 Task: Create a task  Create a new online platform for online art sales , assign it to team member softage.4@softage.net in the project ArchBridge and update the status of the task to  On Track  , set the priority of the task to Low
Action: Mouse moved to (86, 62)
Screenshot: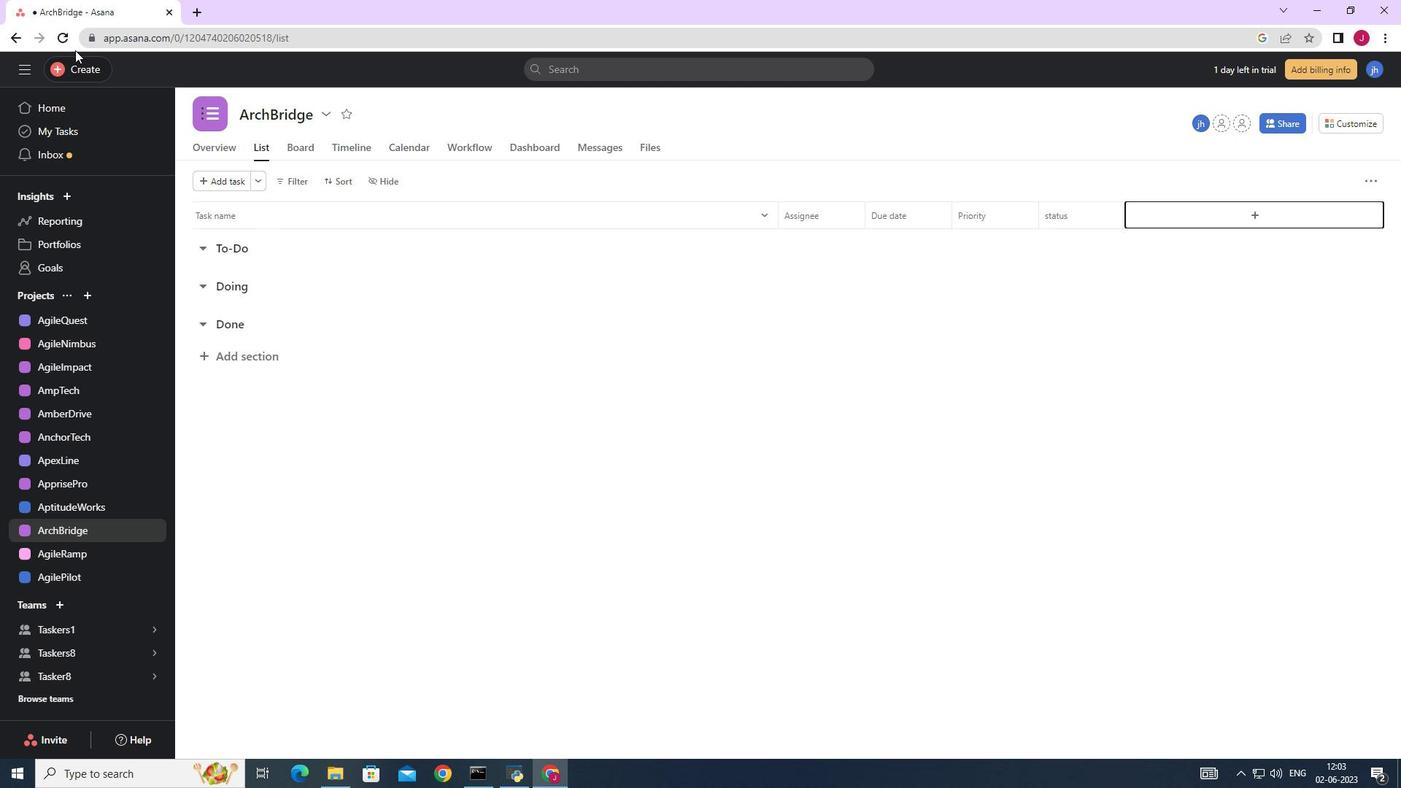 
Action: Mouse pressed left at (86, 62)
Screenshot: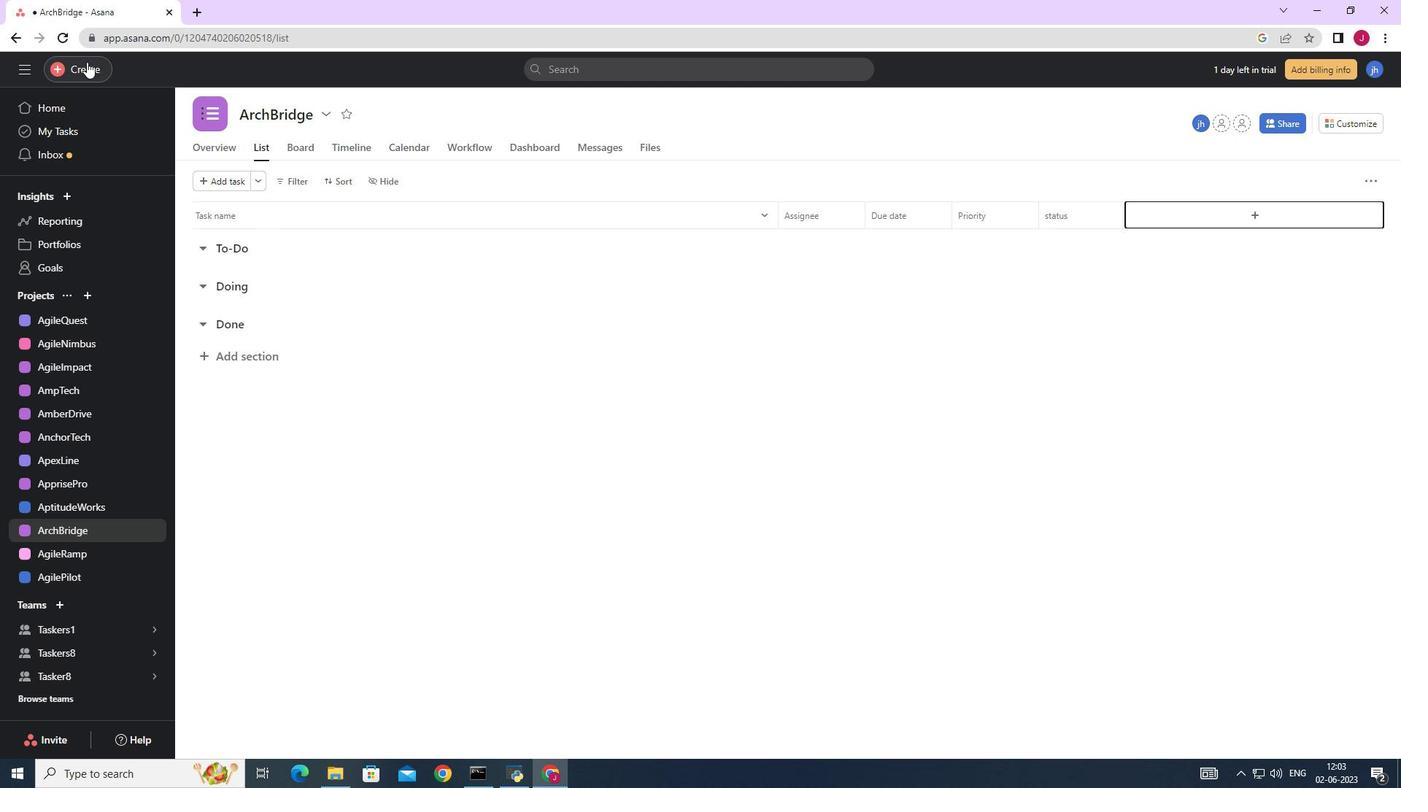 
Action: Mouse moved to (174, 74)
Screenshot: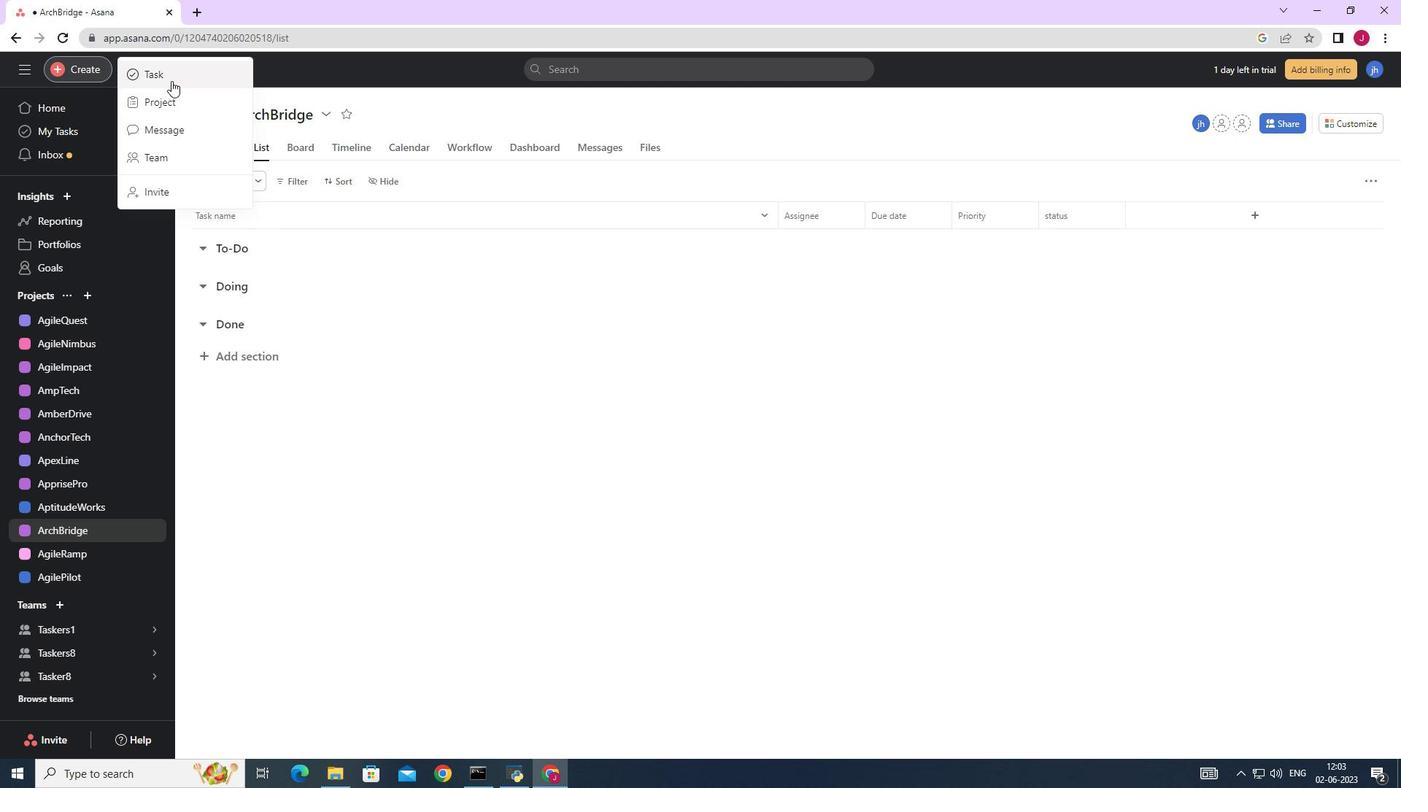 
Action: Mouse pressed left at (174, 74)
Screenshot: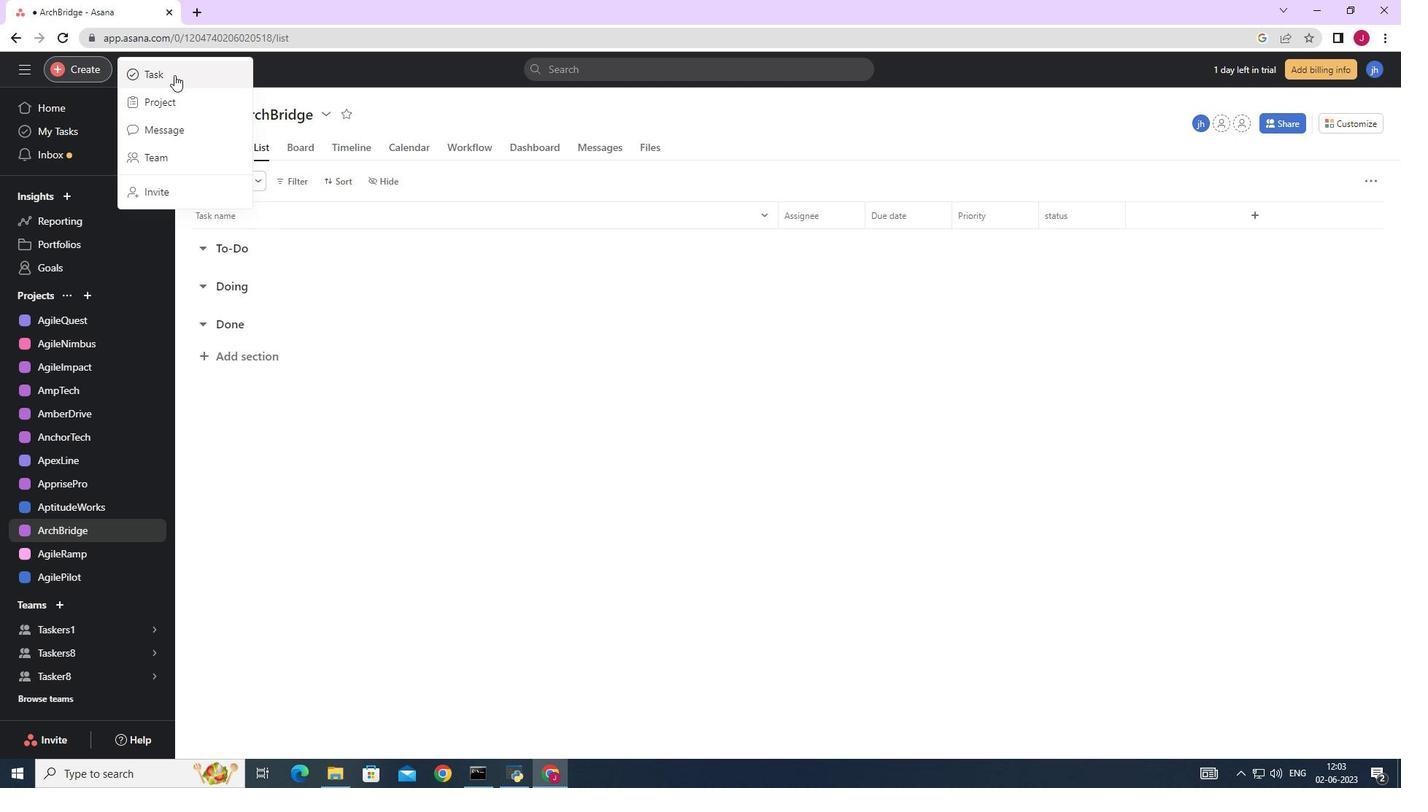 
Action: Mouse moved to (1135, 480)
Screenshot: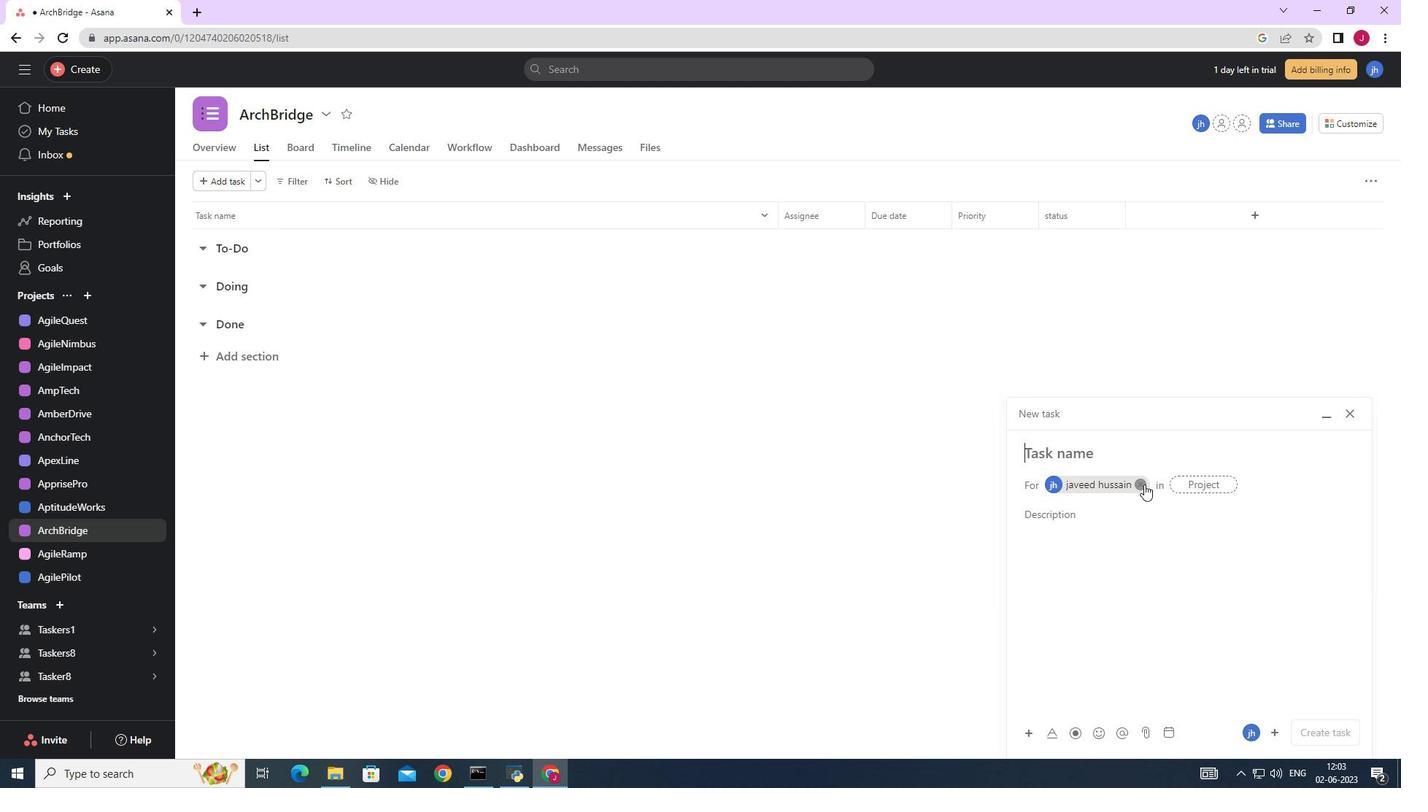 
Action: Mouse pressed left at (1135, 480)
Screenshot: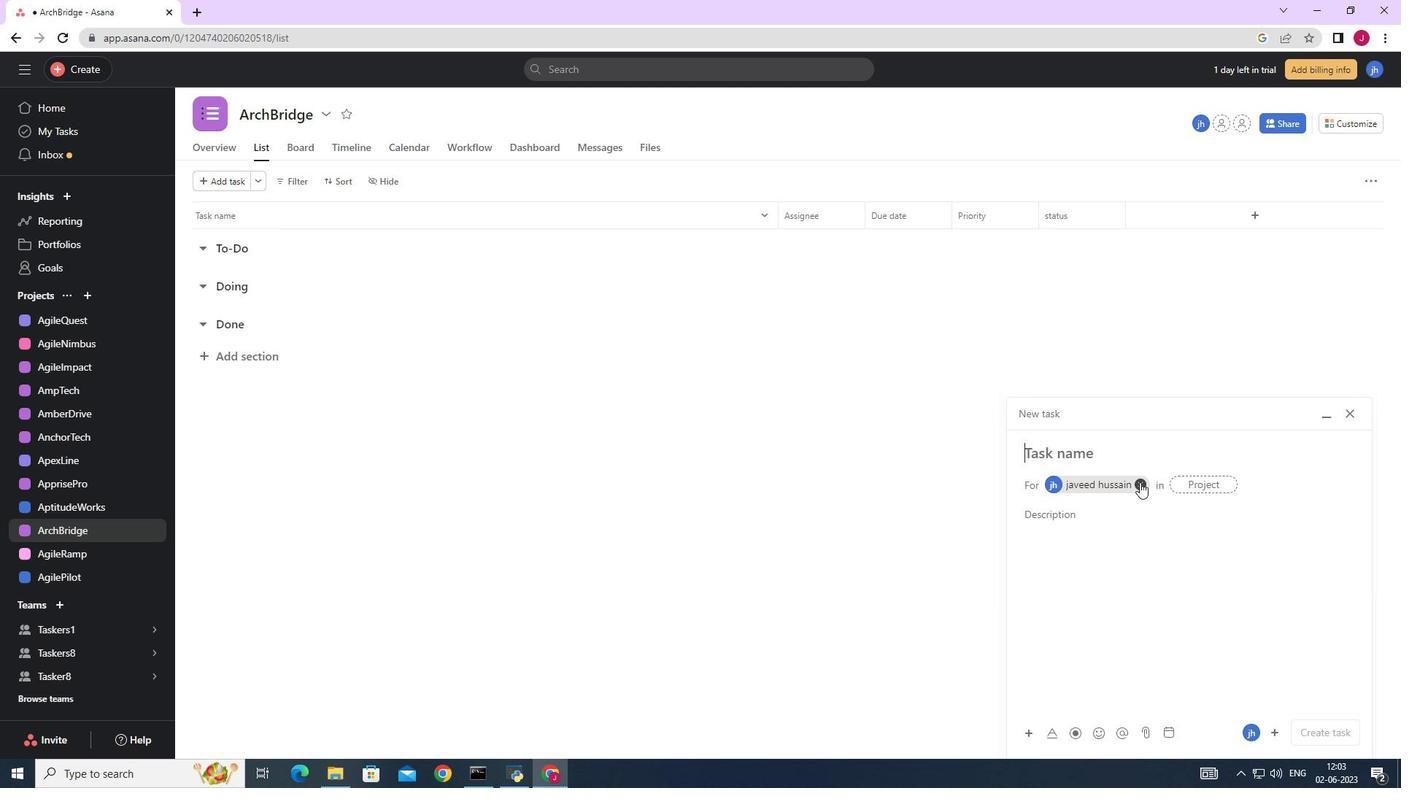 
Action: Mouse moved to (1065, 451)
Screenshot: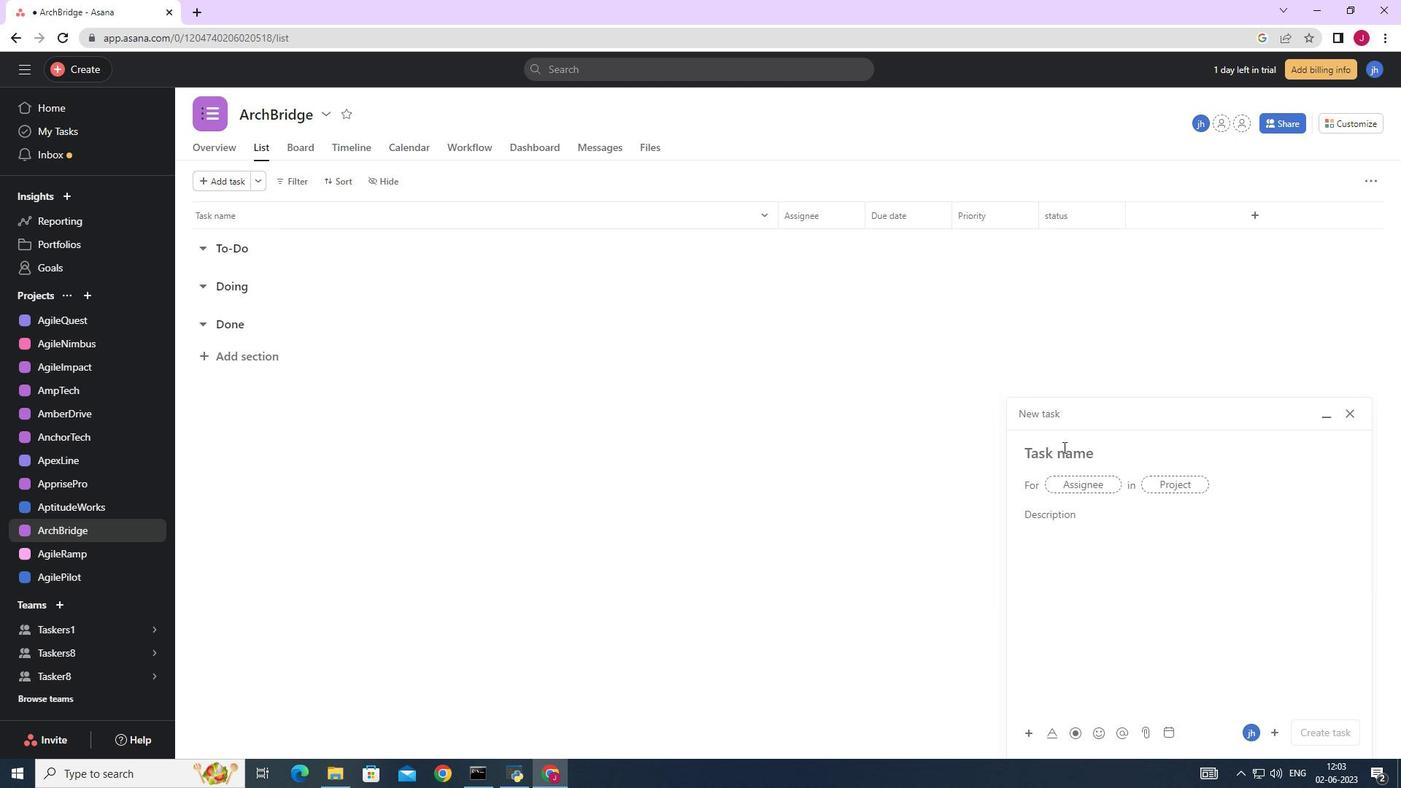 
Action: Mouse pressed left at (1065, 451)
Screenshot: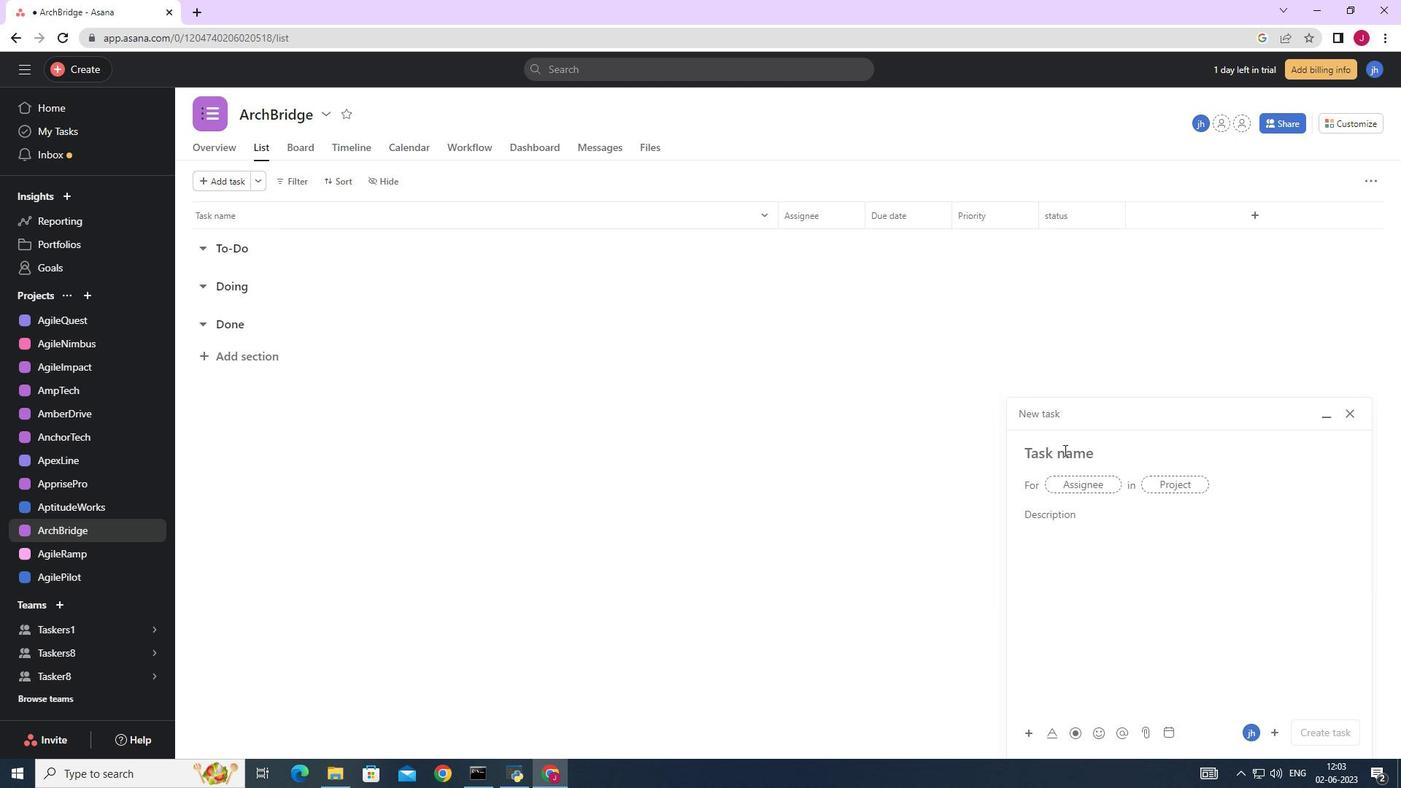 
Action: Key pressed <Key.caps_lock>C<Key.caps_lock>reate<Key.space>a<Key.space>new<Key.space>online<Key.space>platform<Key.space>for<Key.space>online<Key.space>arts<Key.space>sales
Screenshot: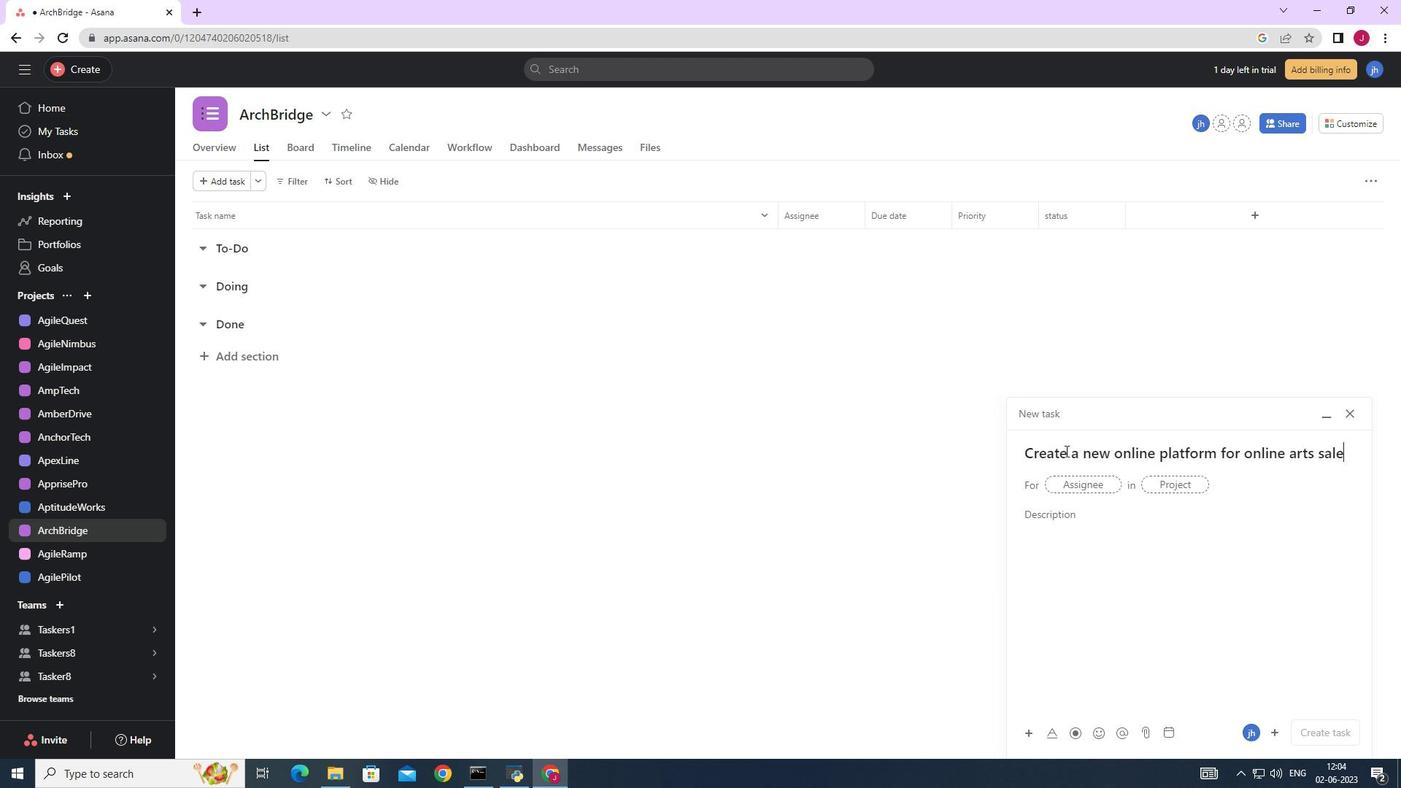
Action: Mouse moved to (1082, 484)
Screenshot: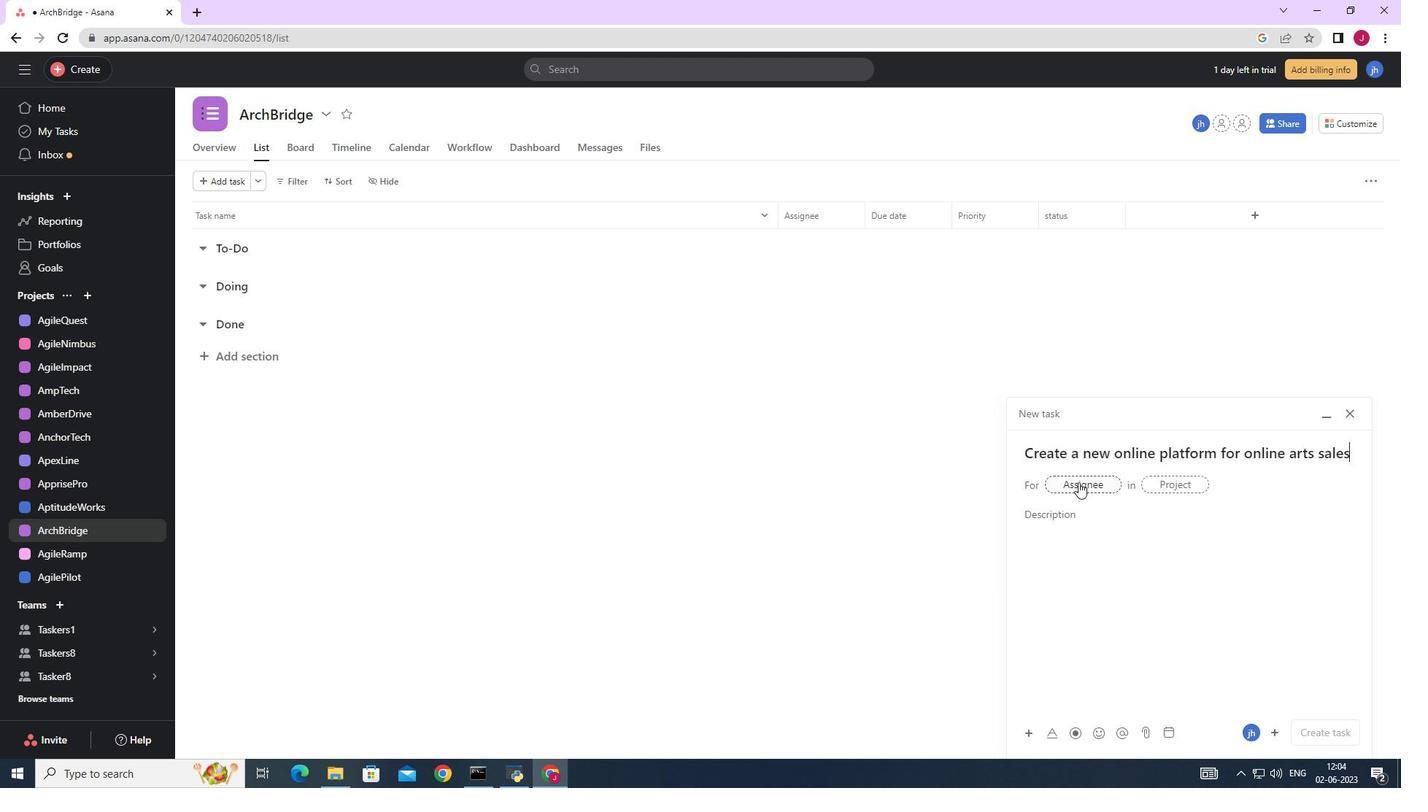 
Action: Mouse pressed left at (1082, 484)
Screenshot: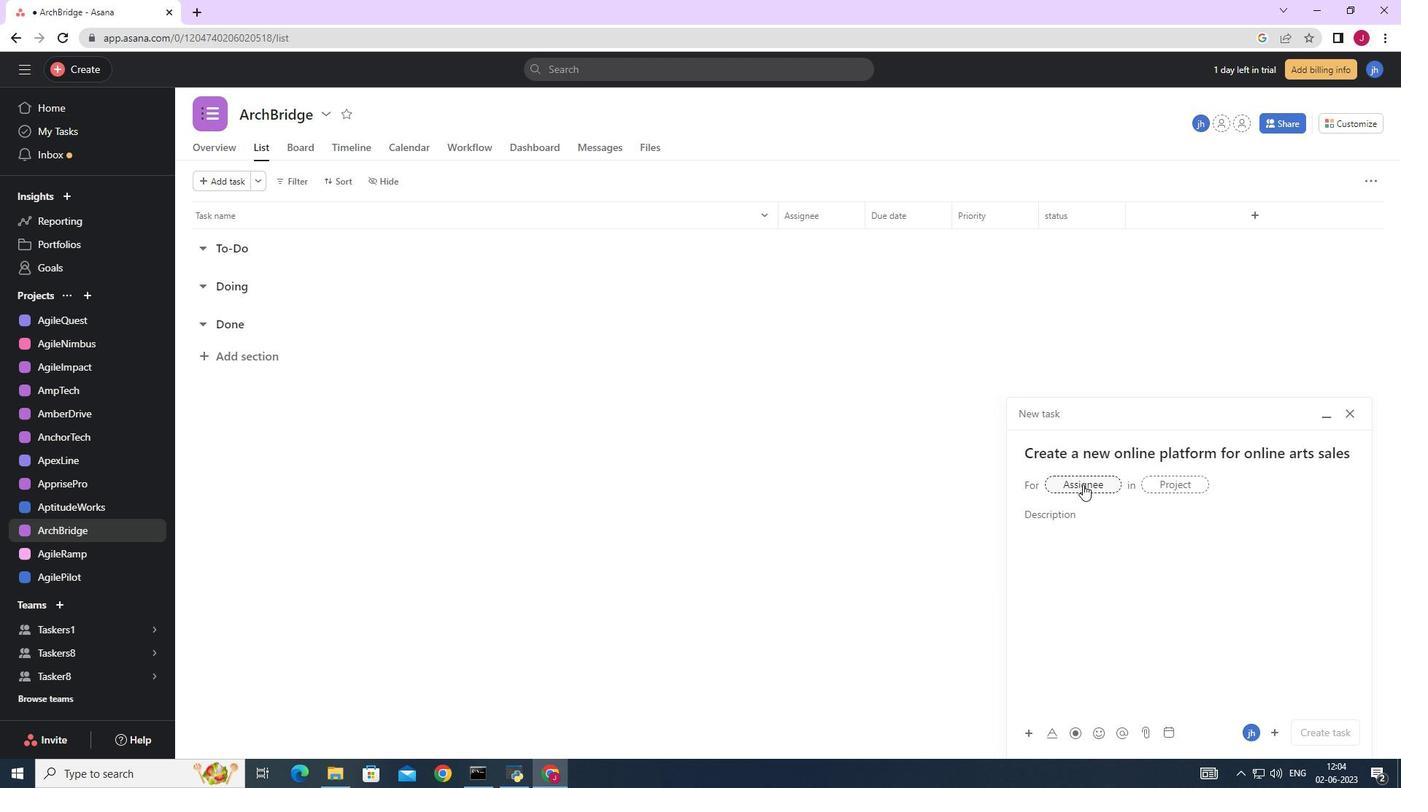 
Action: Key pressed softage.4
Screenshot: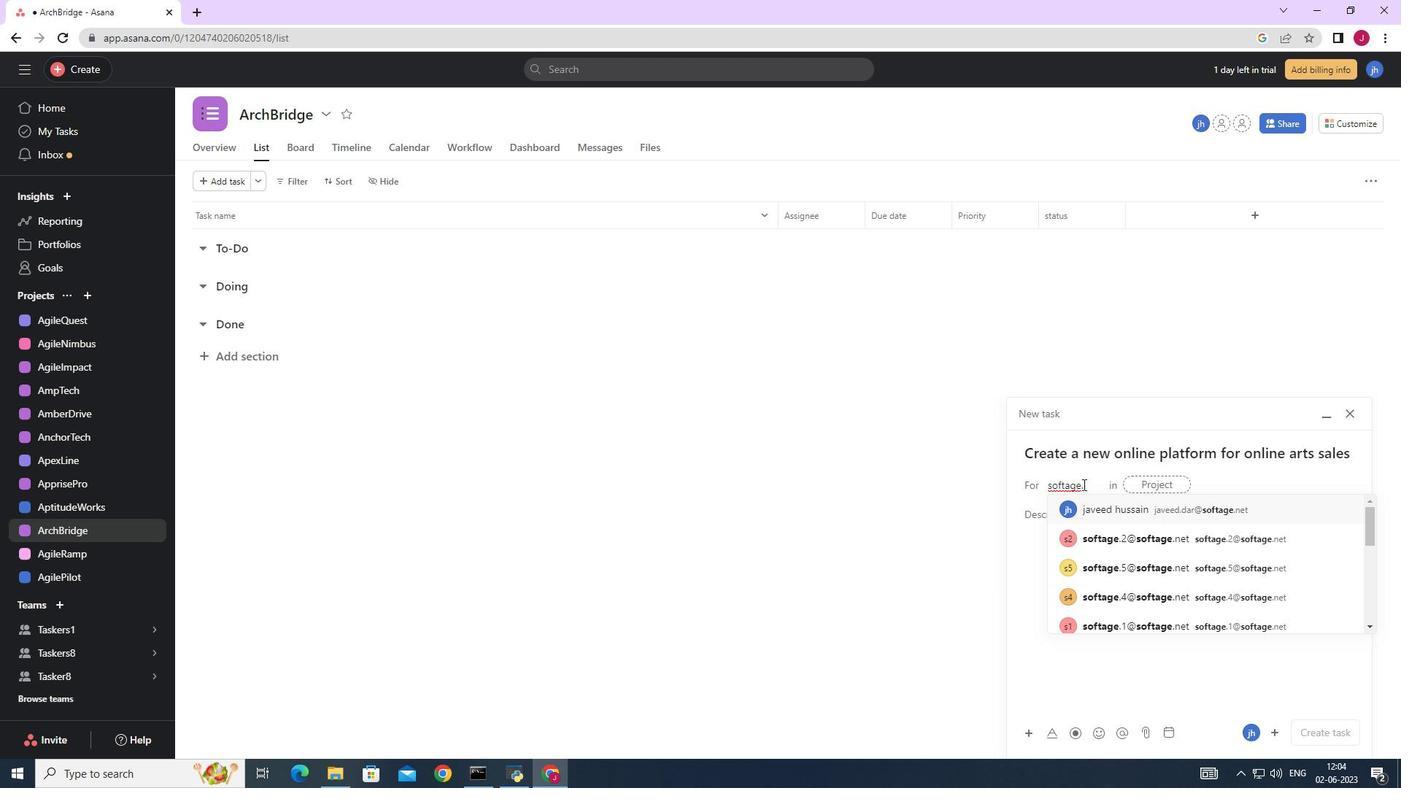 
Action: Mouse moved to (1141, 512)
Screenshot: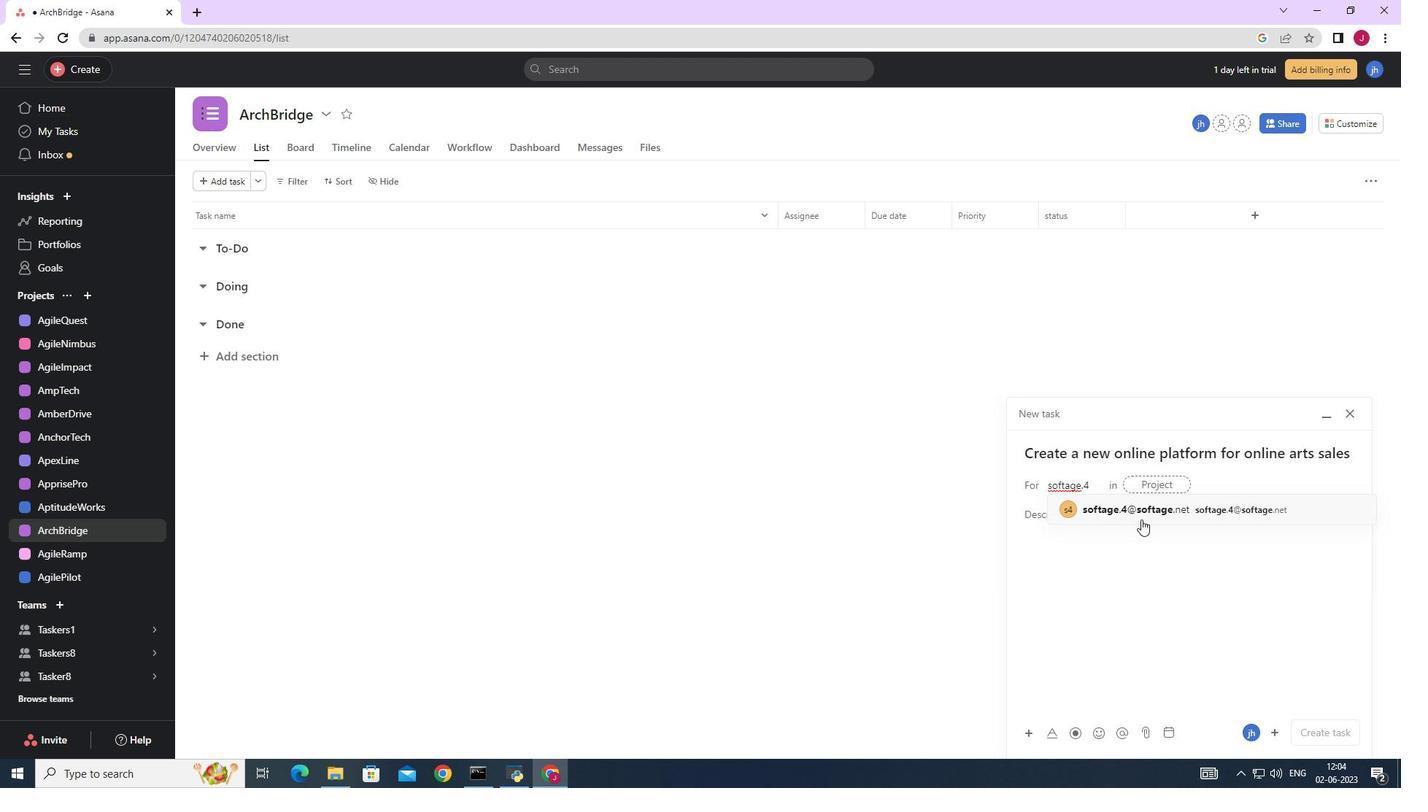 
Action: Mouse pressed left at (1141, 512)
Screenshot: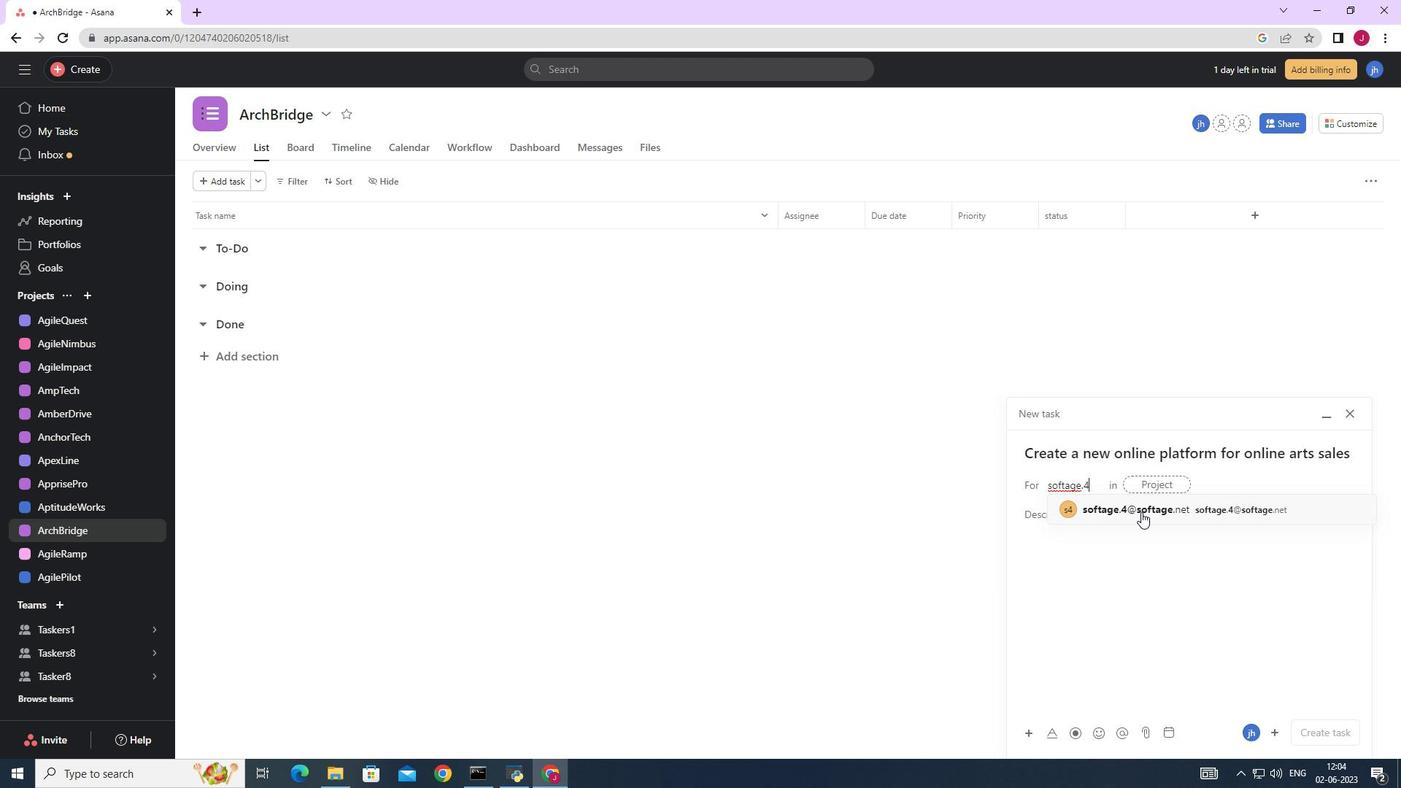 
Action: Mouse moved to (922, 510)
Screenshot: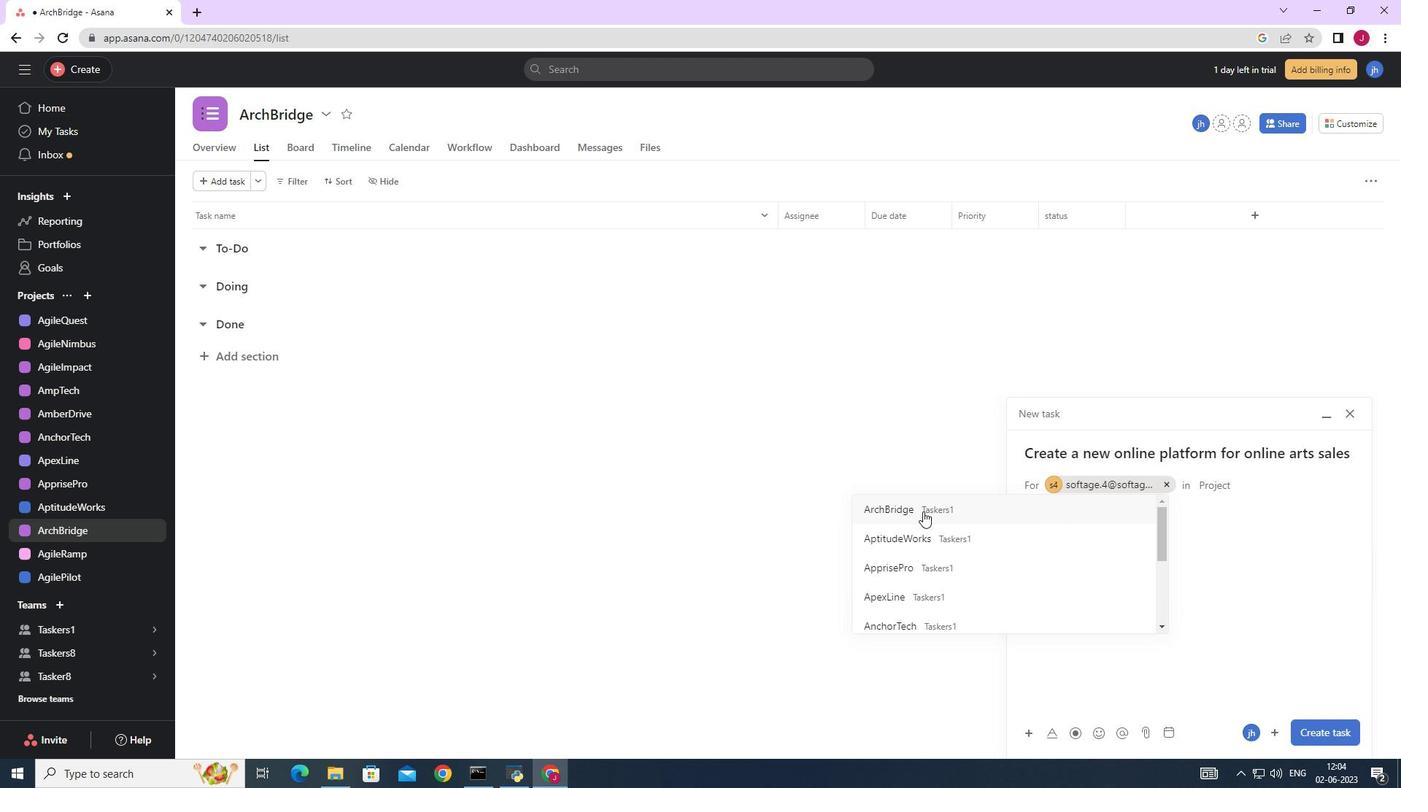 
Action: Mouse pressed left at (922, 510)
Screenshot: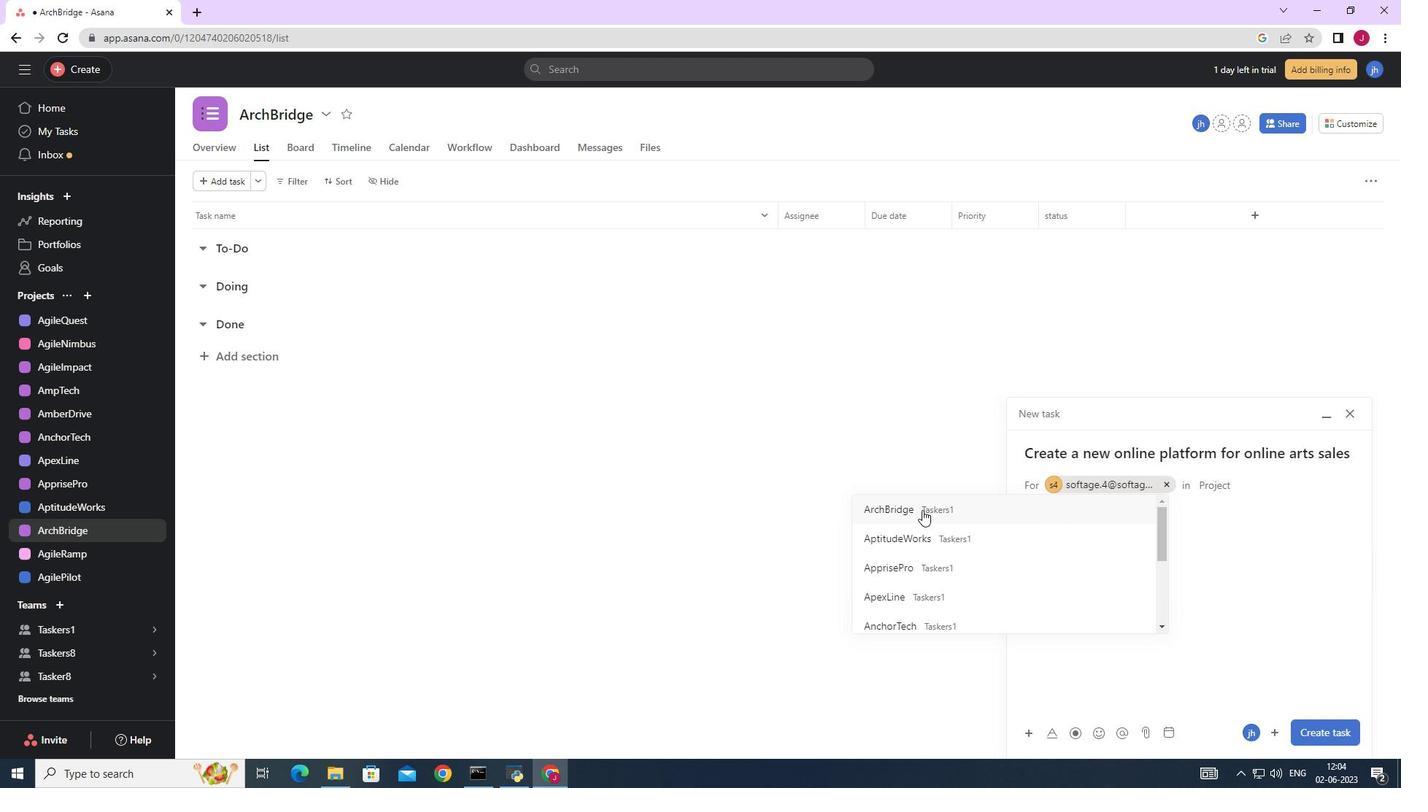 
Action: Mouse moved to (1092, 521)
Screenshot: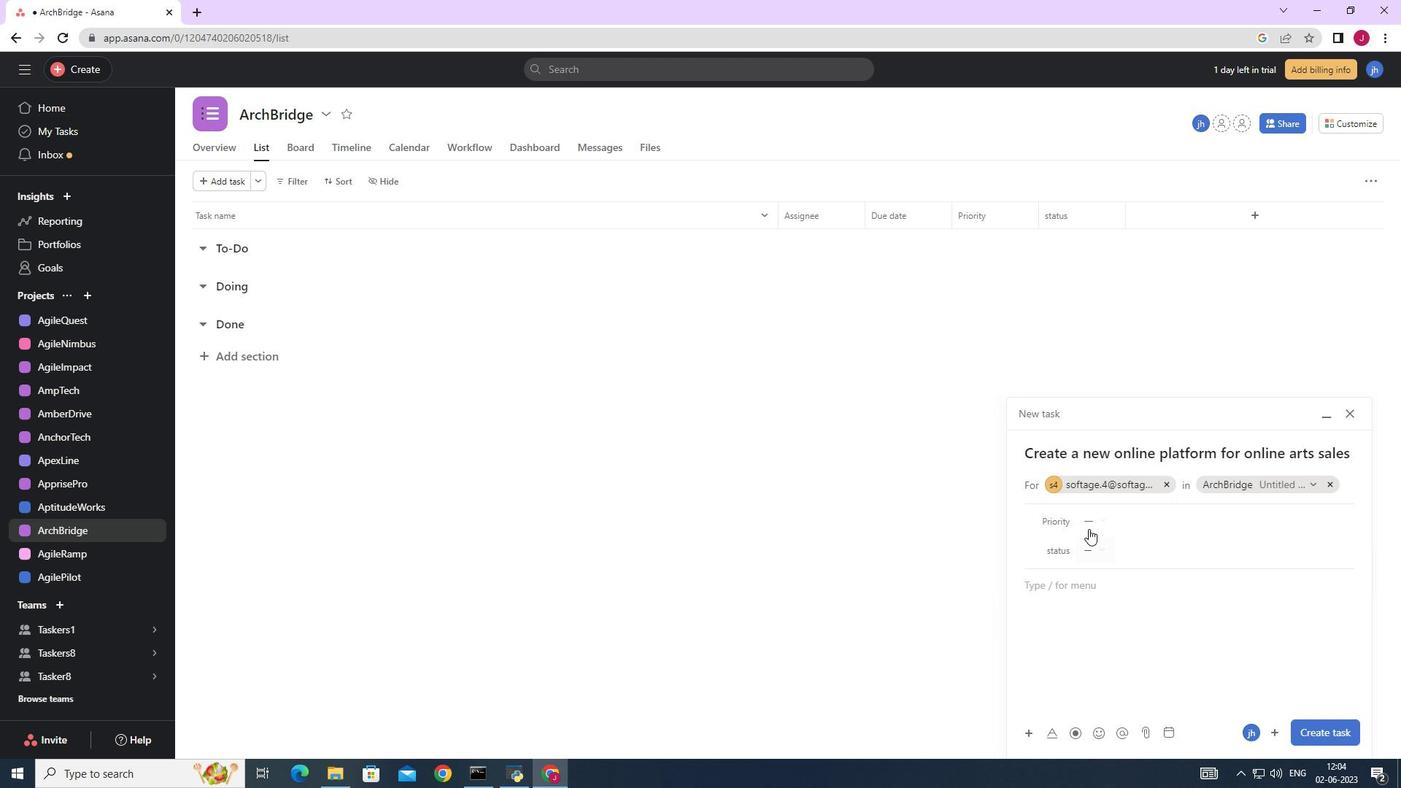 
Action: Mouse pressed left at (1092, 521)
Screenshot: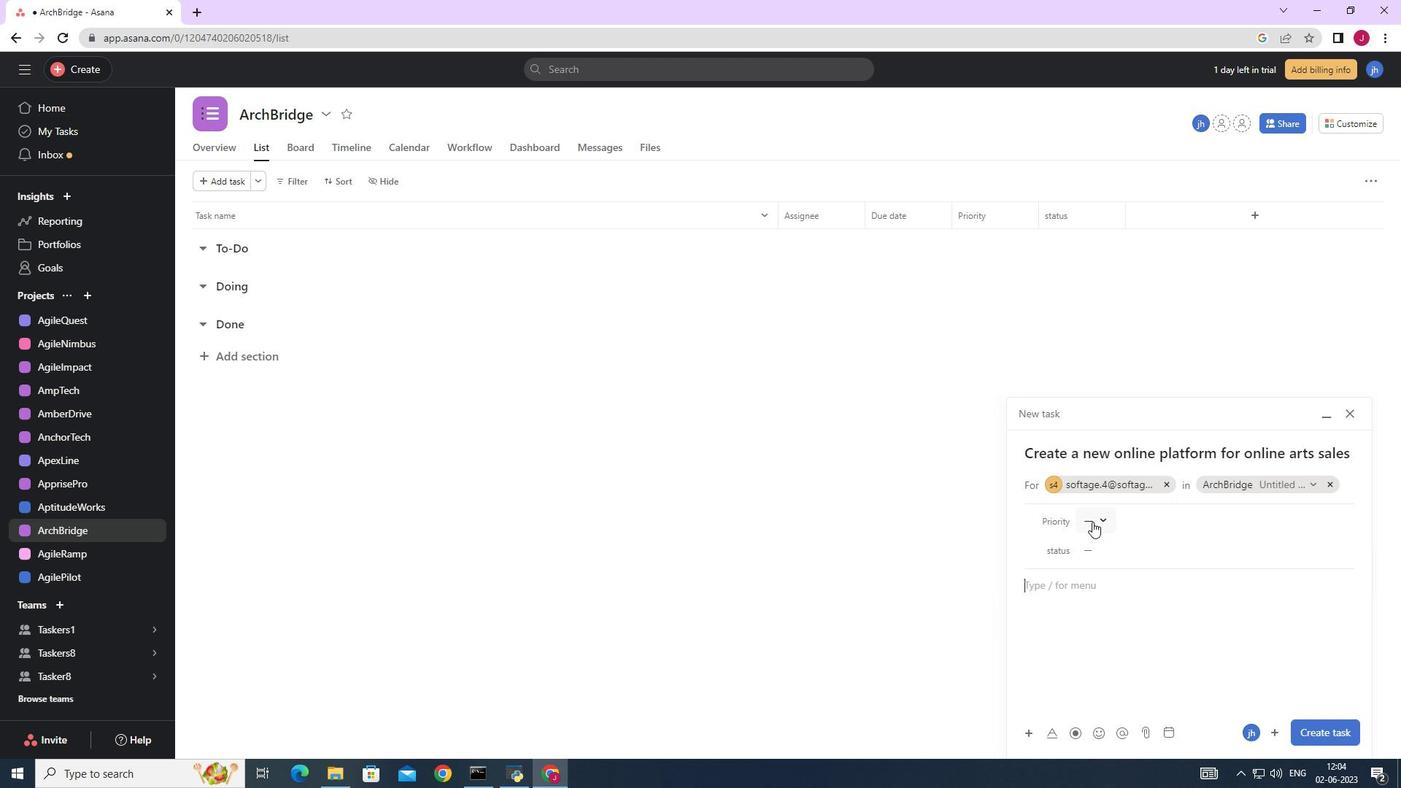 
Action: Mouse moved to (1116, 621)
Screenshot: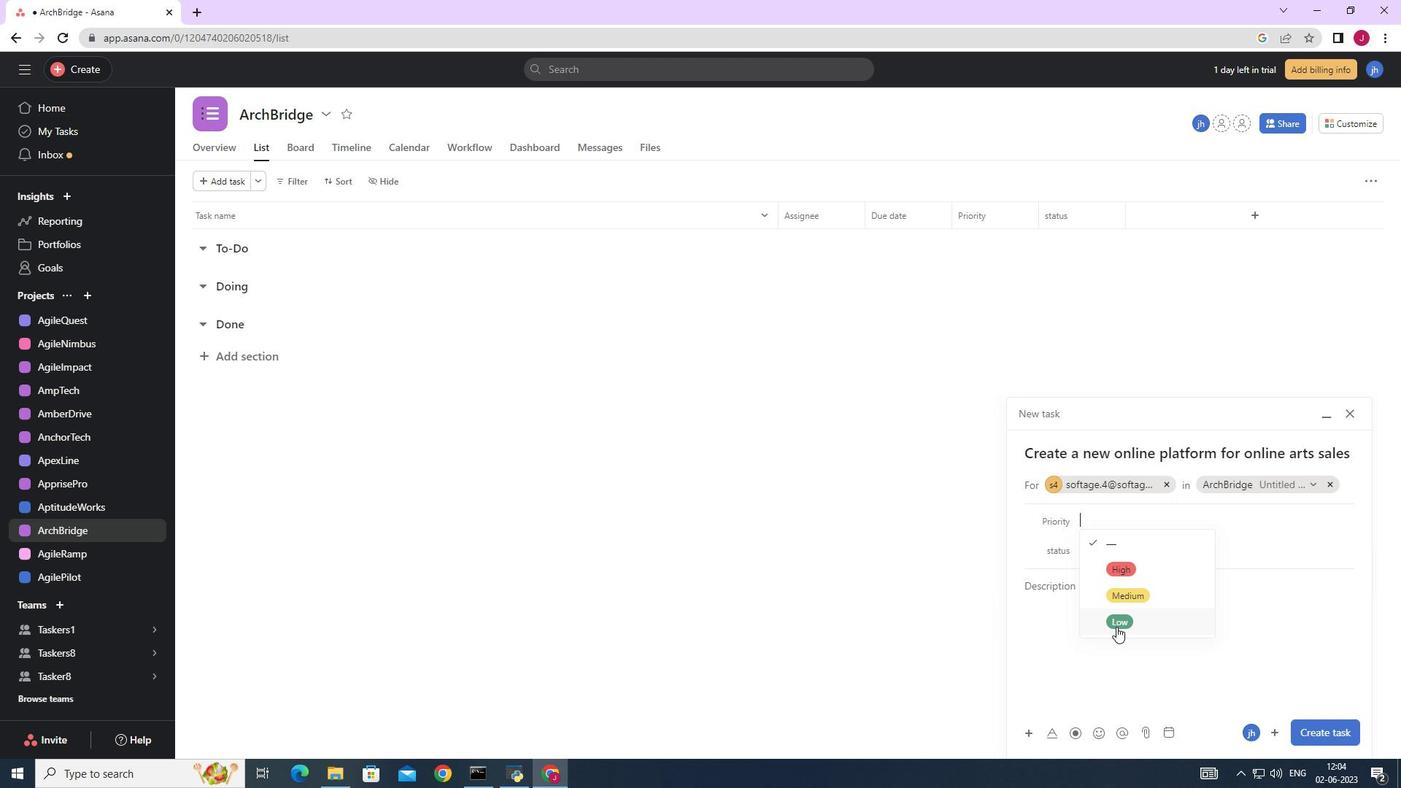 
Action: Mouse pressed left at (1116, 621)
Screenshot: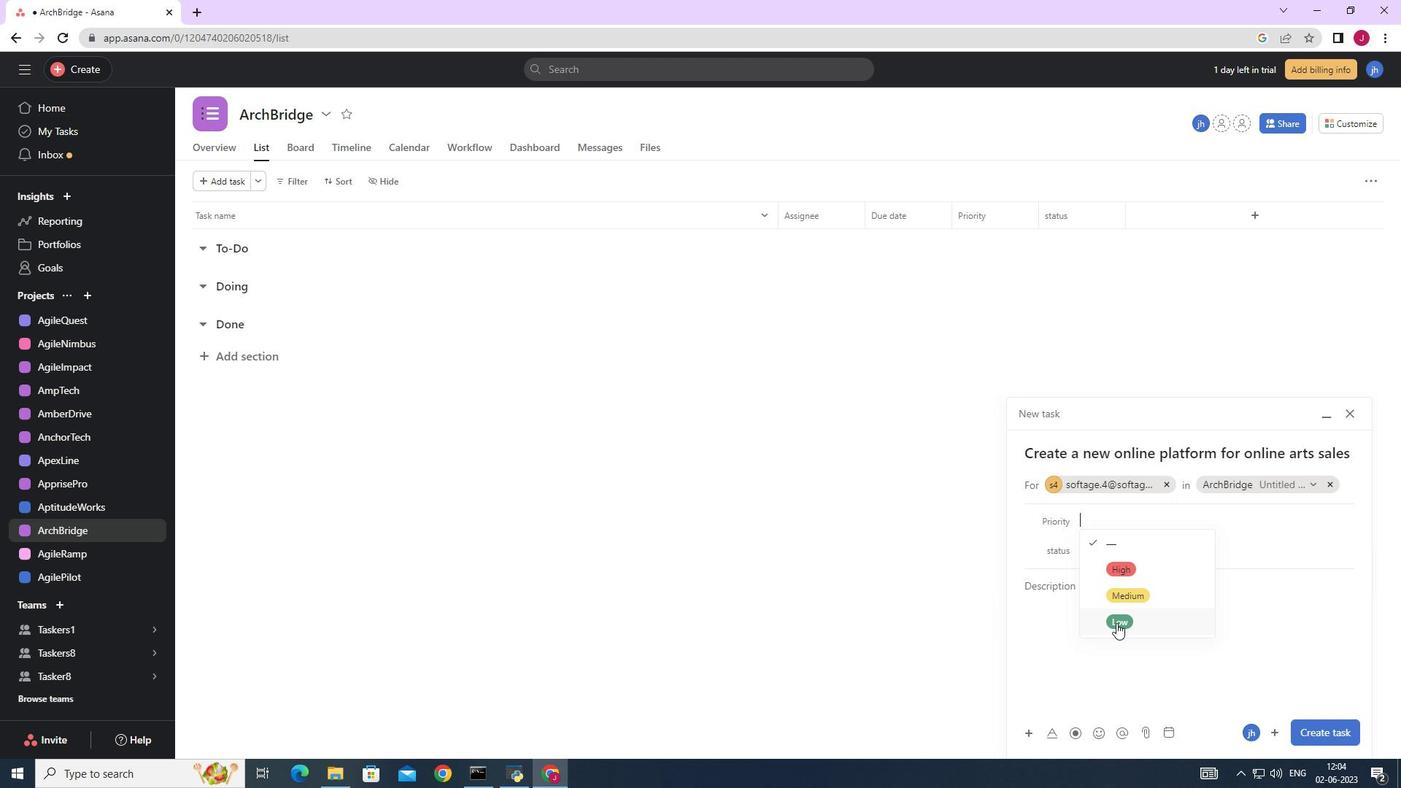 
Action: Mouse moved to (1103, 549)
Screenshot: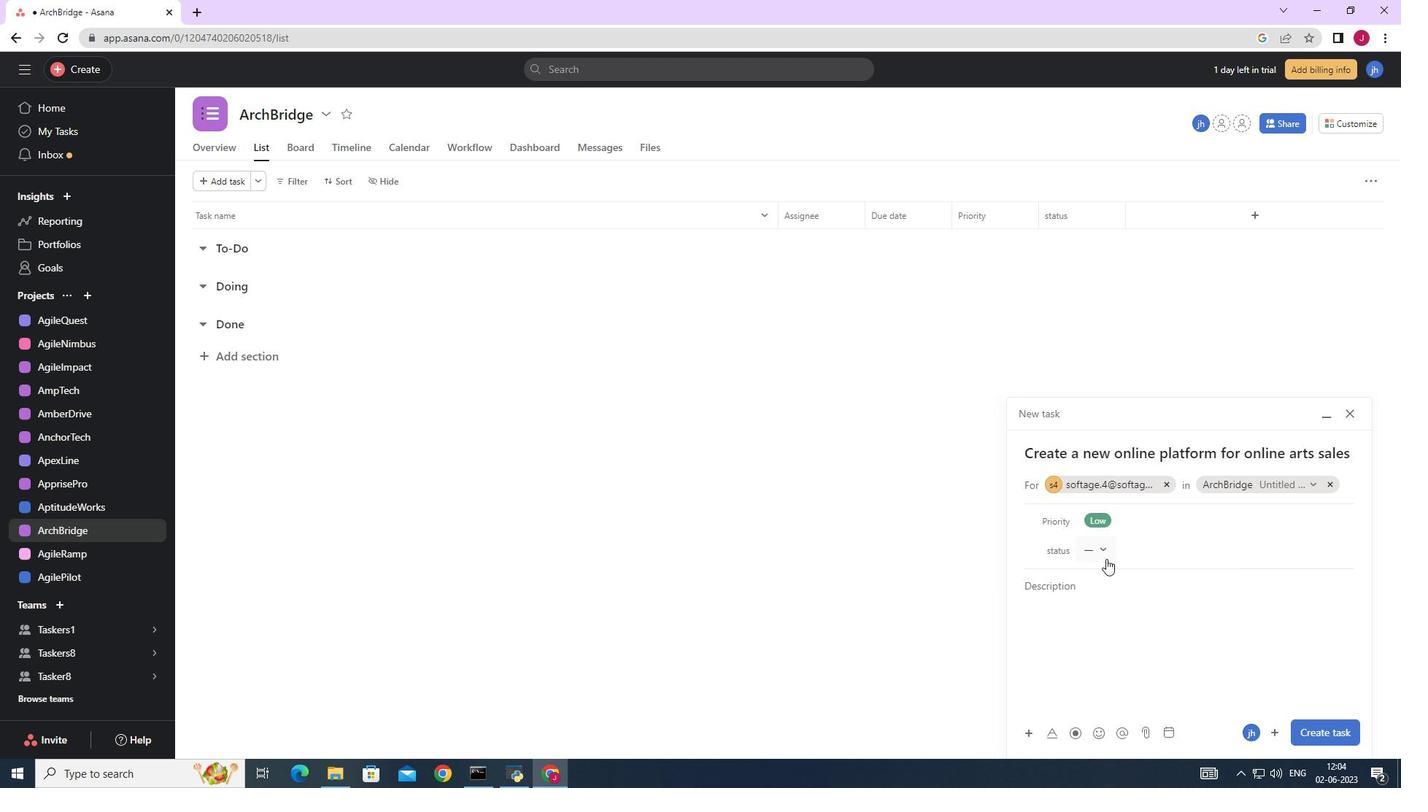 
Action: Mouse pressed left at (1103, 549)
Screenshot: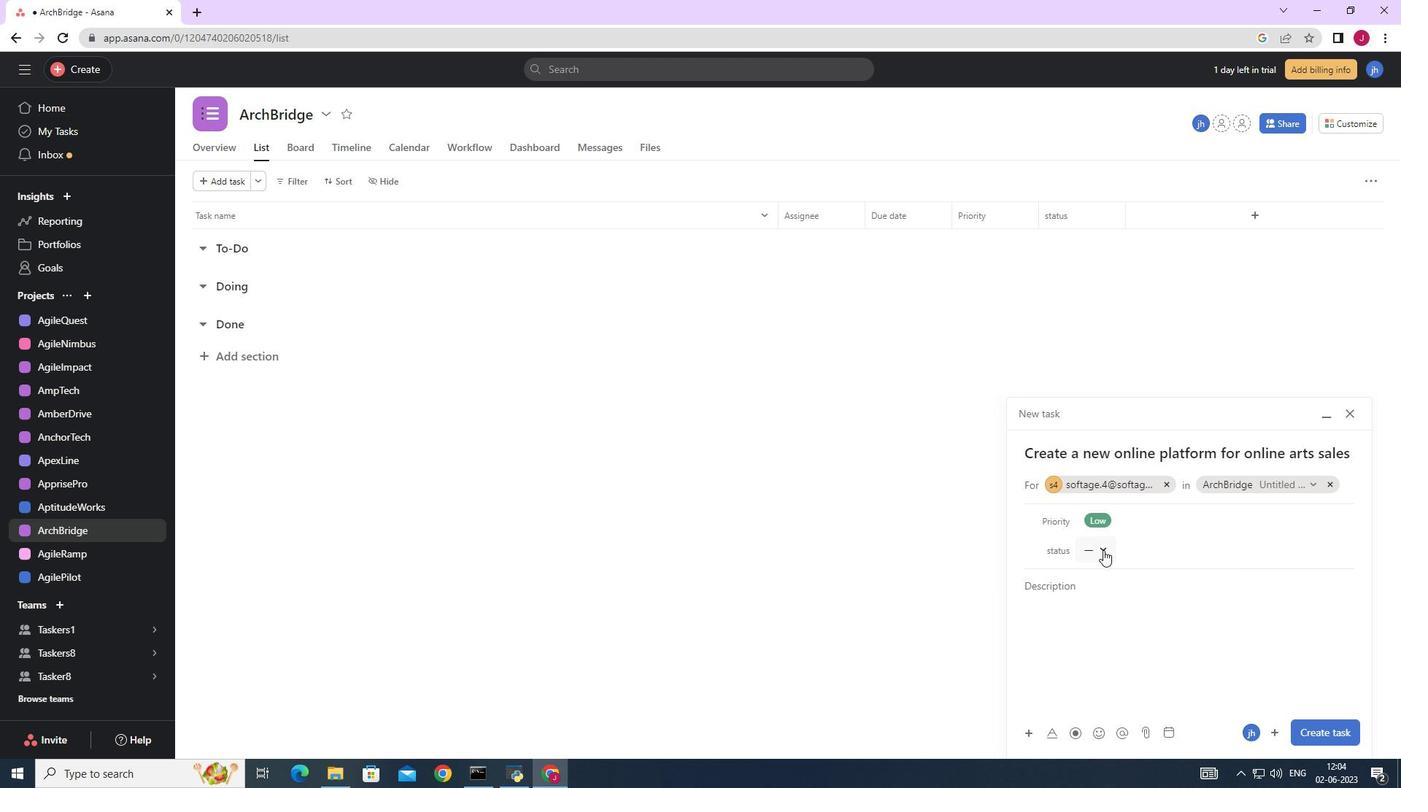 
Action: Mouse moved to (1134, 599)
Screenshot: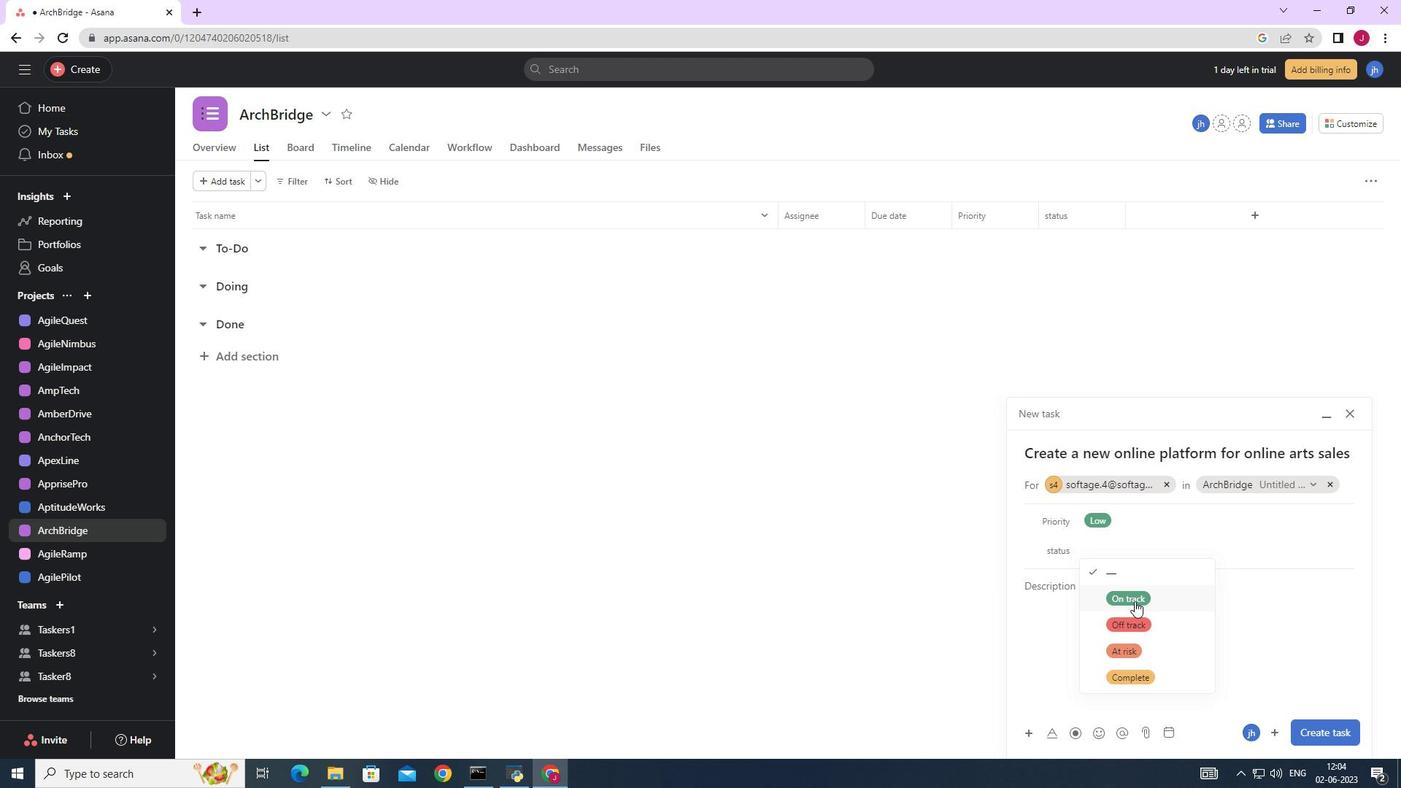 
Action: Mouse pressed left at (1134, 599)
Screenshot: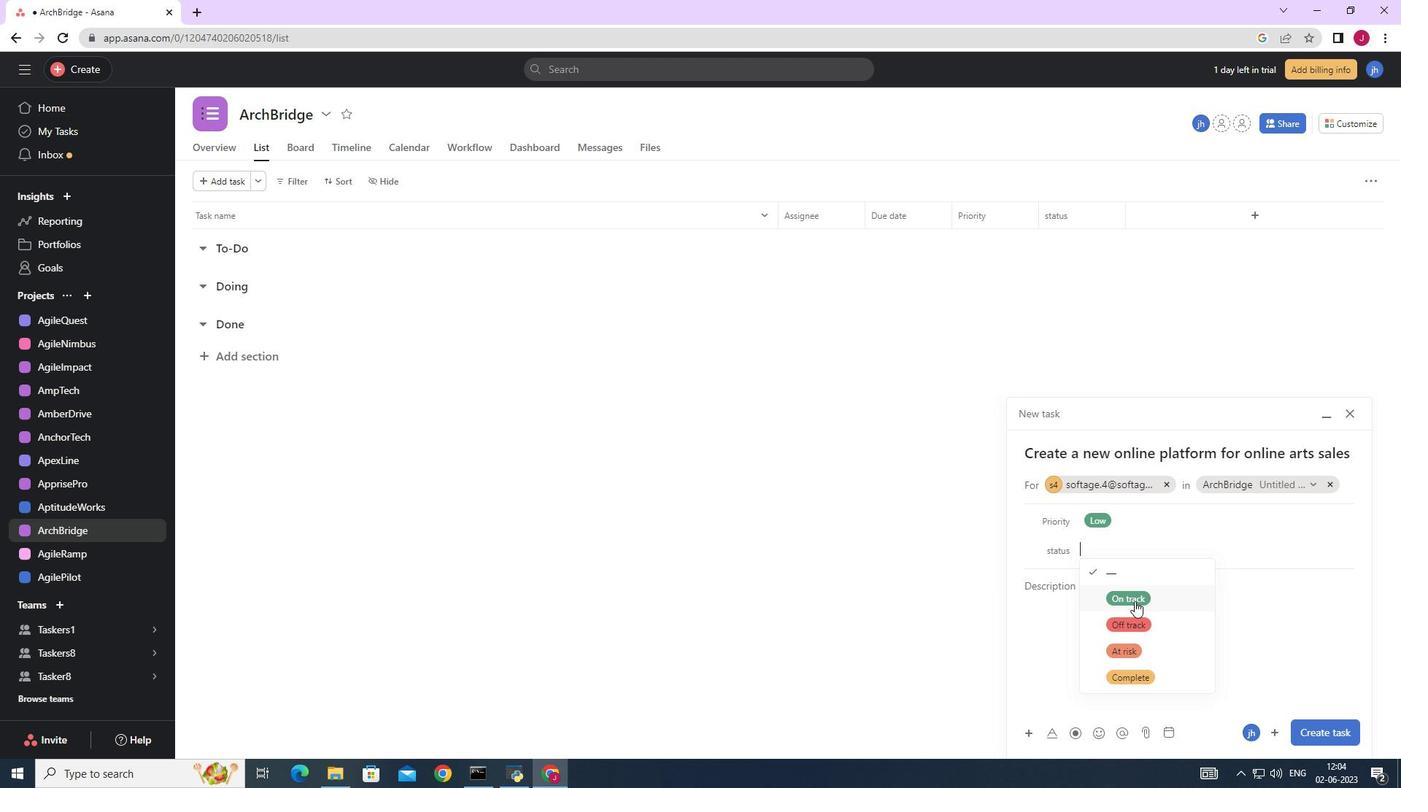 
Action: Mouse moved to (1339, 733)
Screenshot: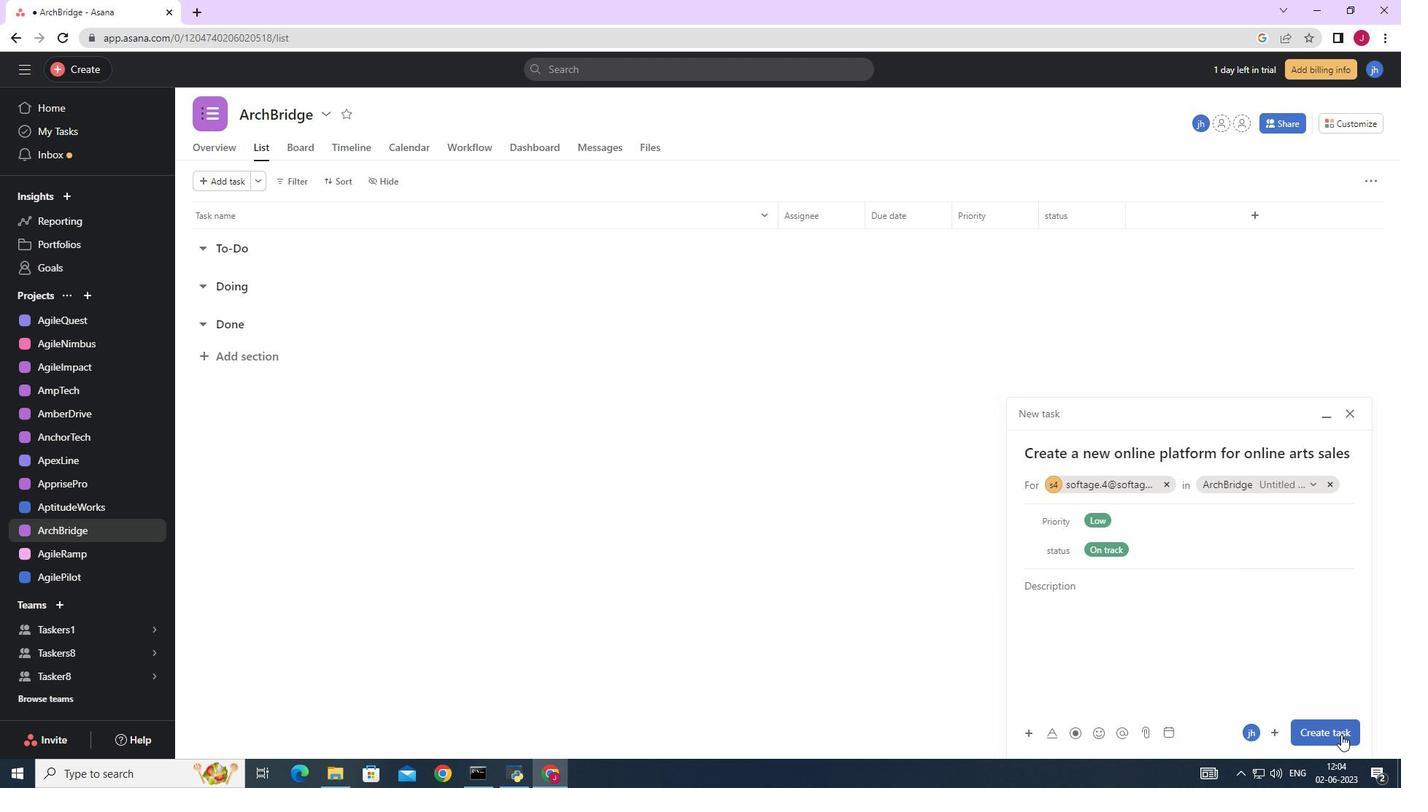 
Action: Mouse pressed left at (1339, 733)
Screenshot: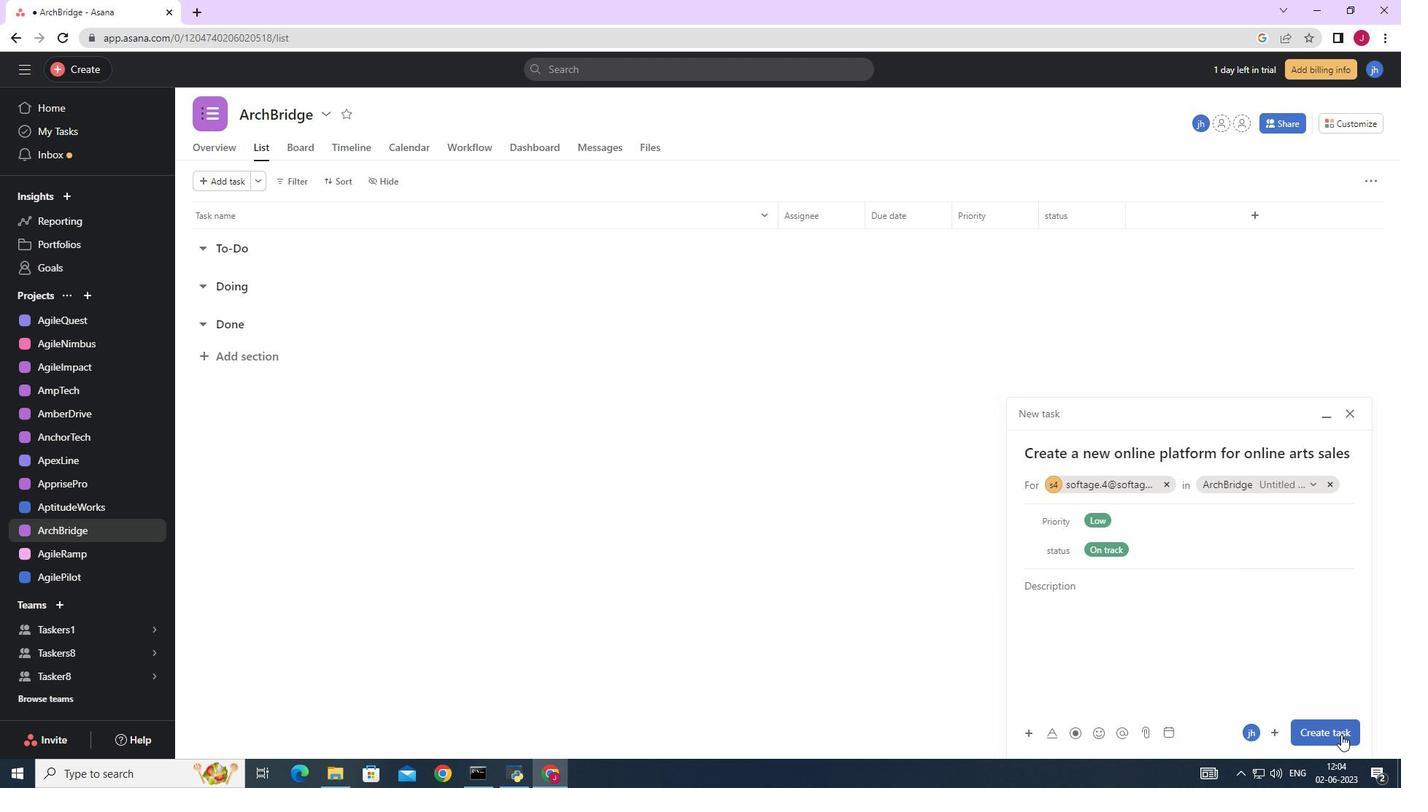 
Action: Mouse moved to (1321, 711)
Screenshot: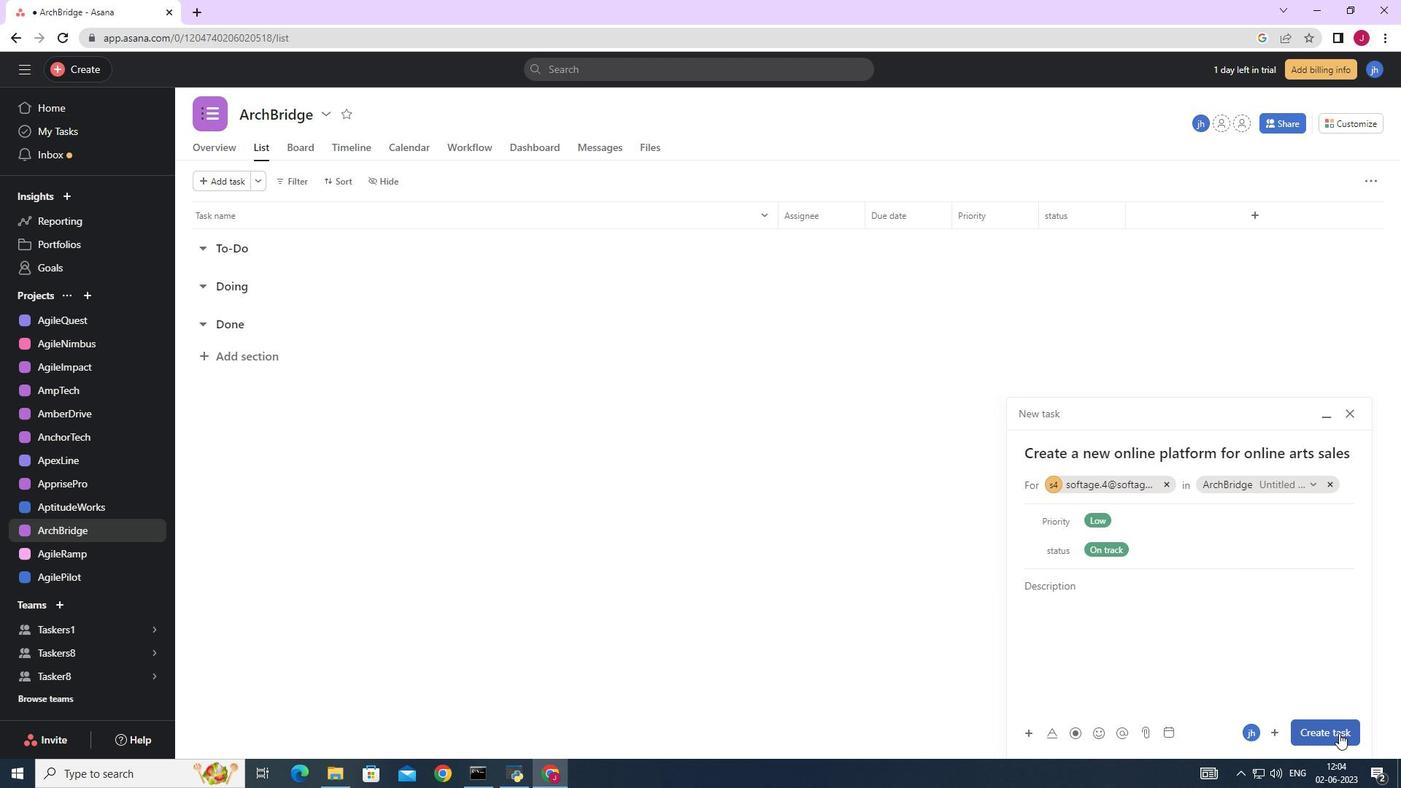 
